Task: Visit the documents section on the page of Apple
Action: Mouse moved to (753, 126)
Screenshot: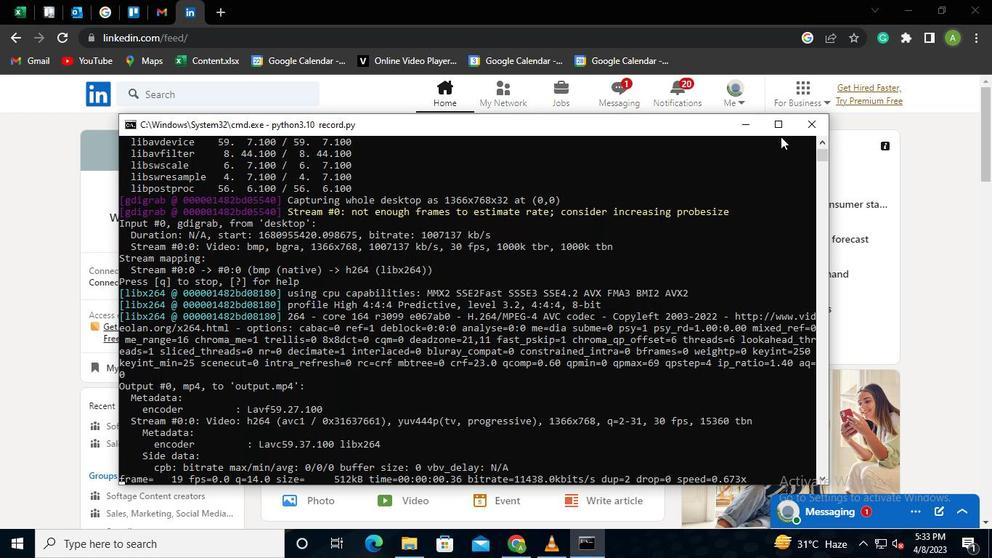 
Action: Mouse pressed left at (753, 126)
Screenshot: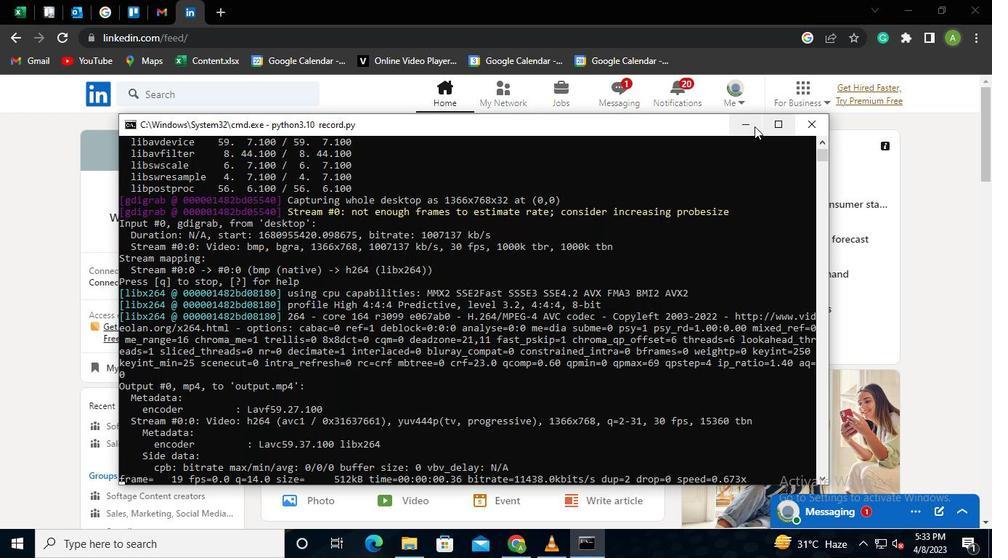 
Action: Mouse moved to (189, 87)
Screenshot: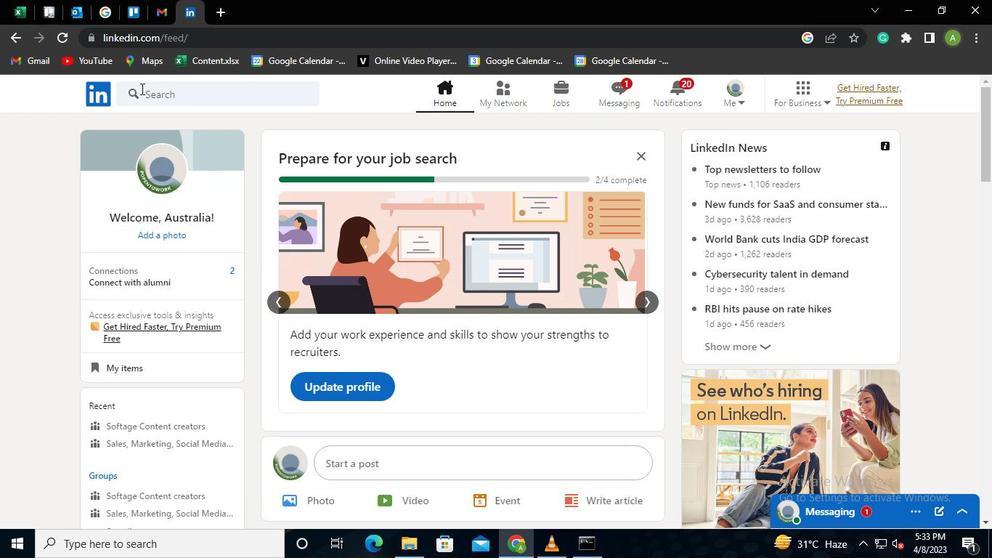 
Action: Mouse pressed left at (189, 87)
Screenshot: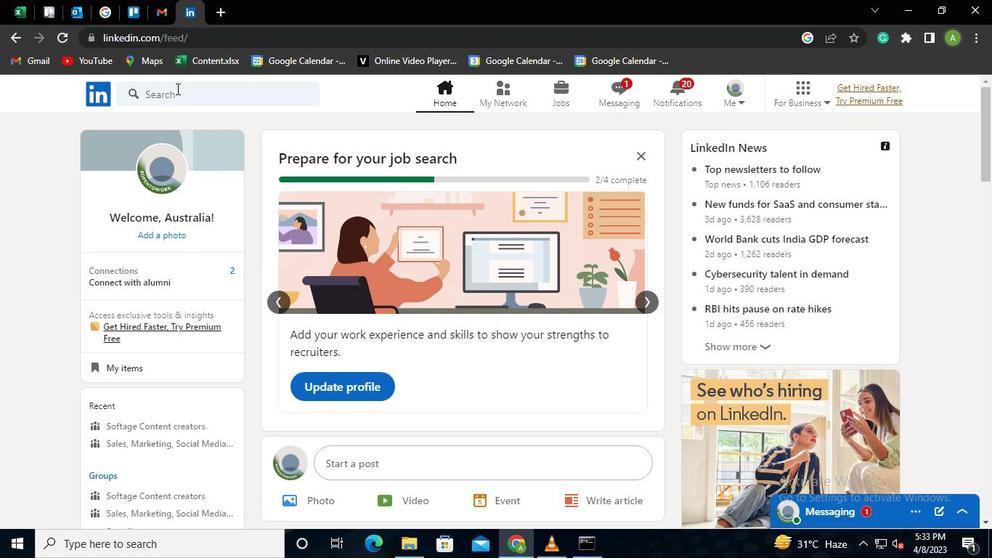 
Action: Mouse moved to (151, 156)
Screenshot: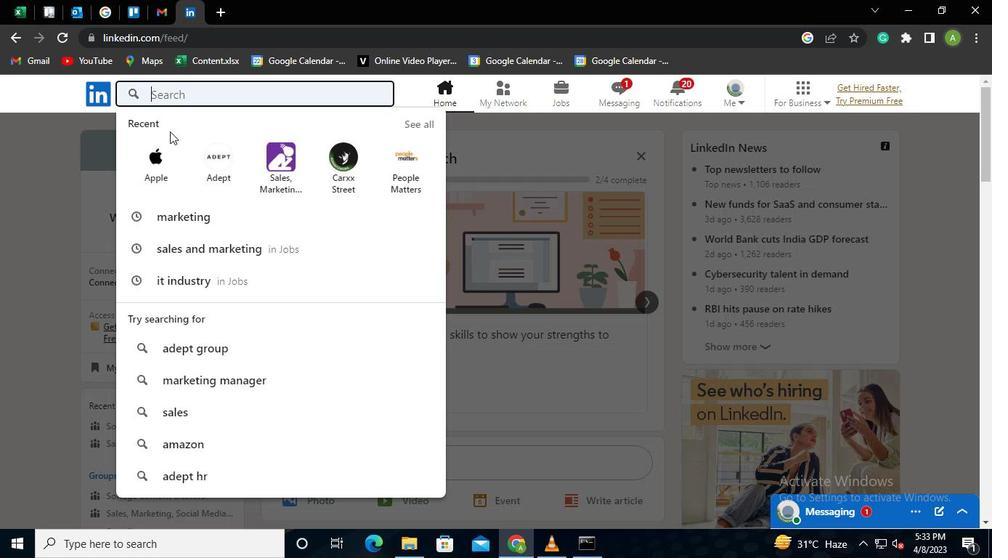 
Action: Mouse pressed left at (151, 156)
Screenshot: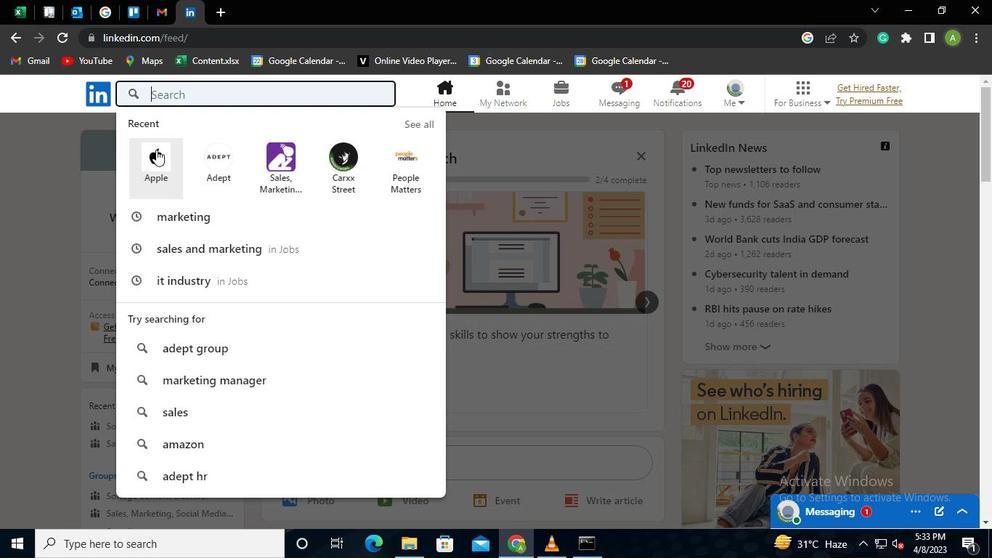 
Action: Mouse moved to (327, 169)
Screenshot: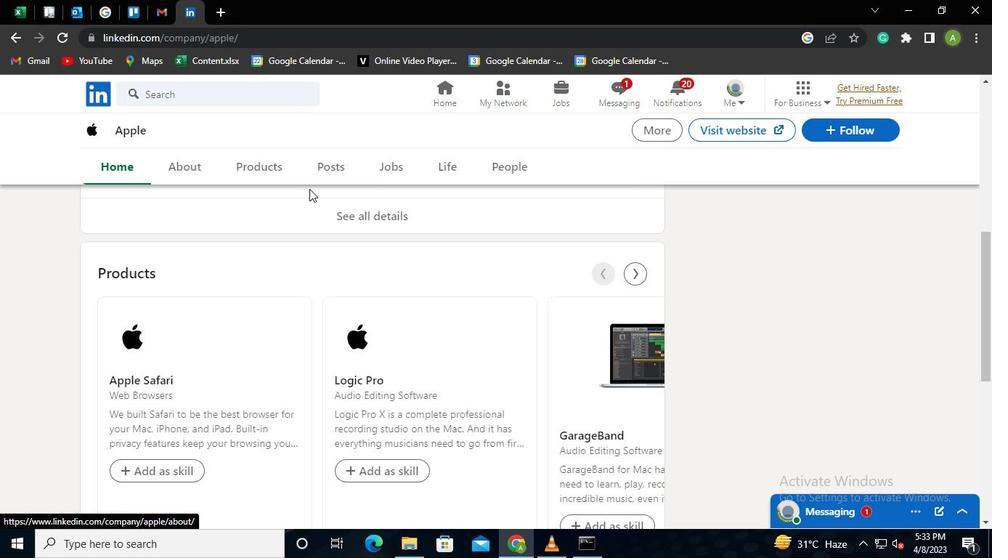 
Action: Mouse pressed left at (327, 169)
Screenshot: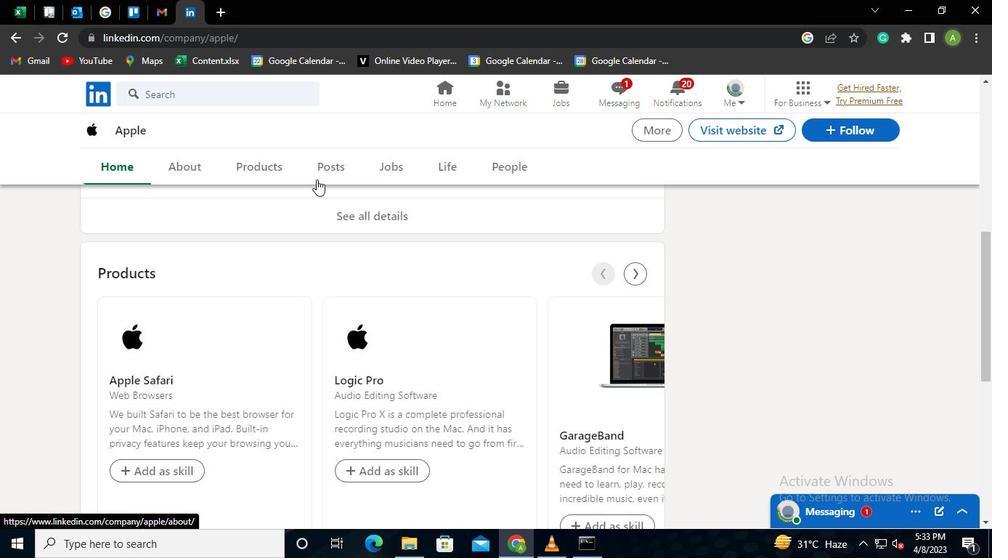 
Action: Mouse moved to (521, 330)
Screenshot: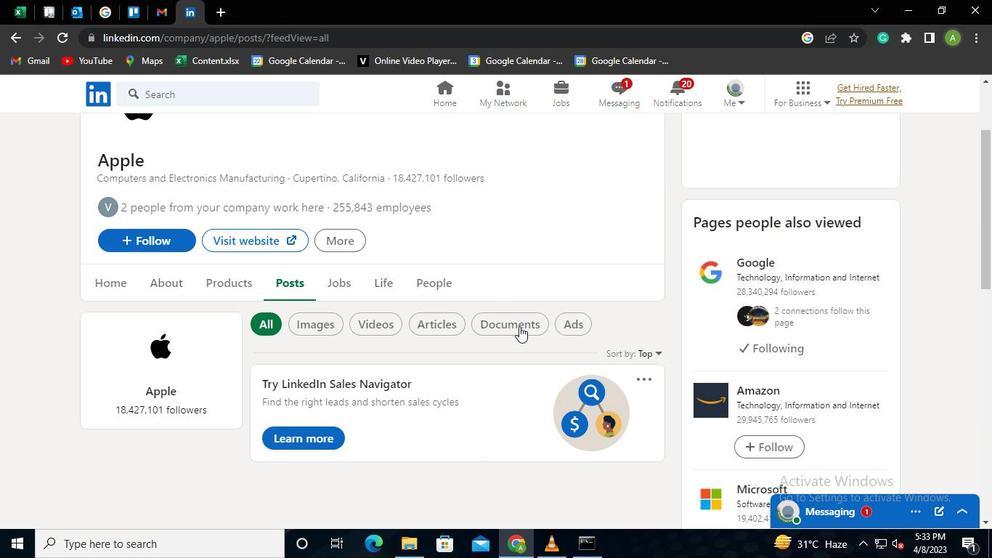 
Action: Mouse pressed left at (521, 330)
Screenshot: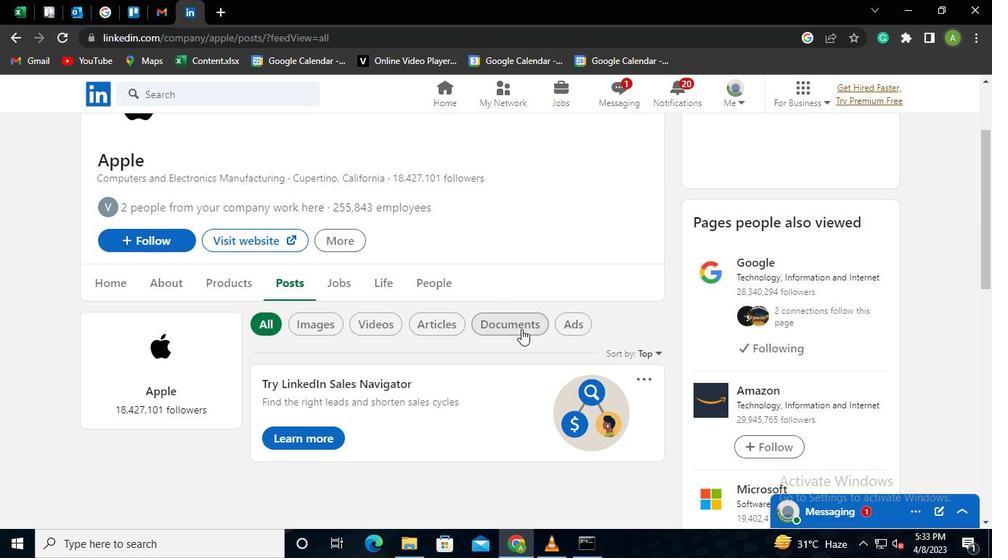 
Action: Mouse moved to (590, 555)
Screenshot: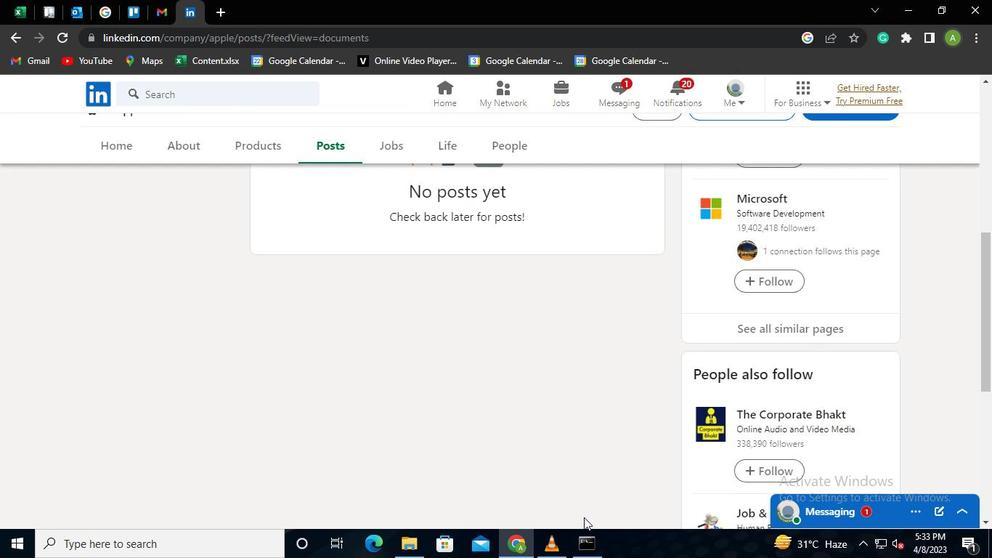 
Action: Mouse pressed left at (590, 555)
Screenshot: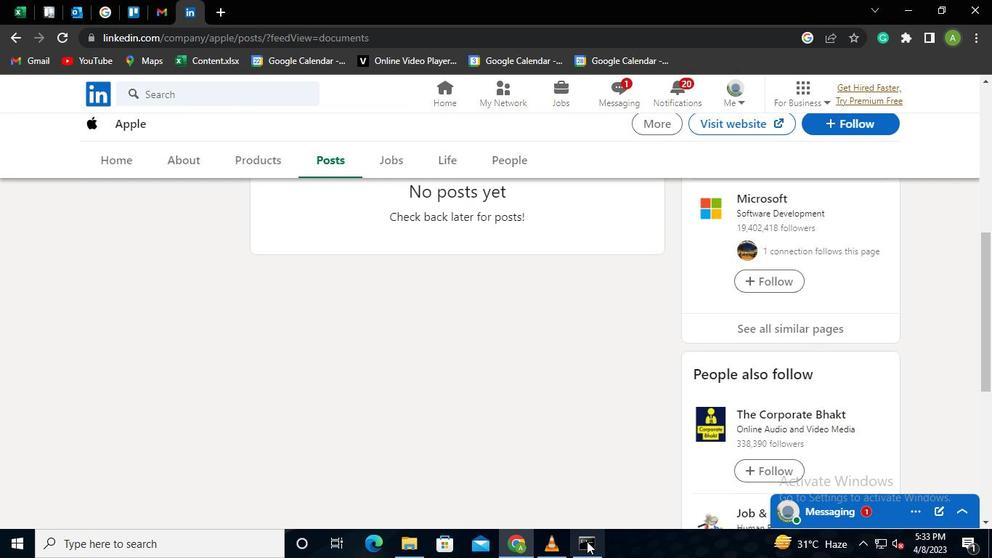 
Action: Mouse moved to (802, 127)
Screenshot: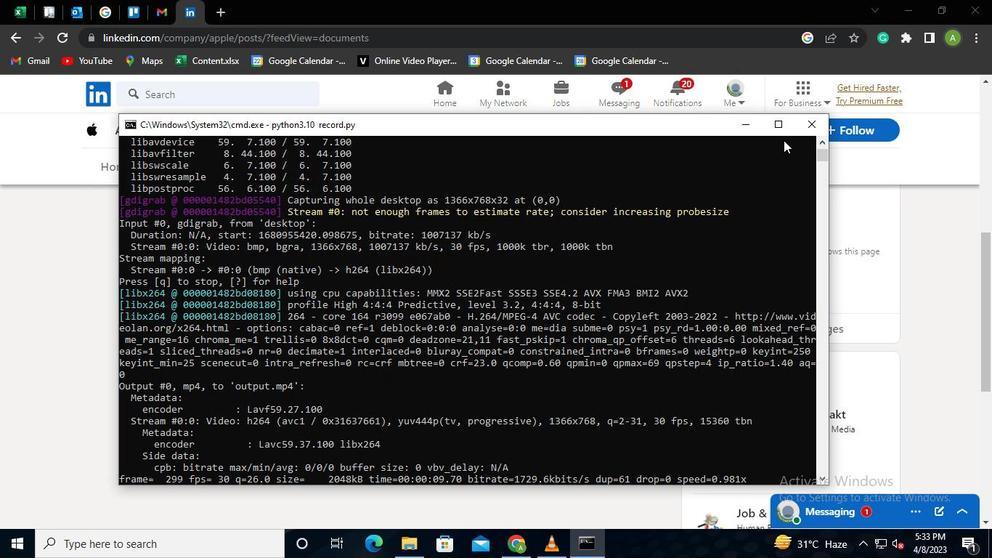 
Action: Mouse pressed left at (802, 127)
Screenshot: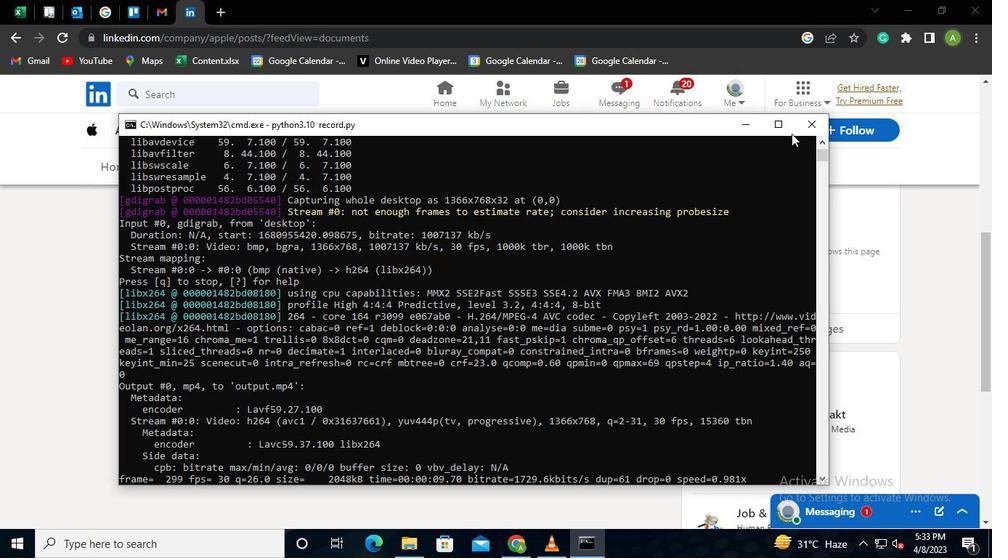 
Action: Mouse moved to (803, 127)
Screenshot: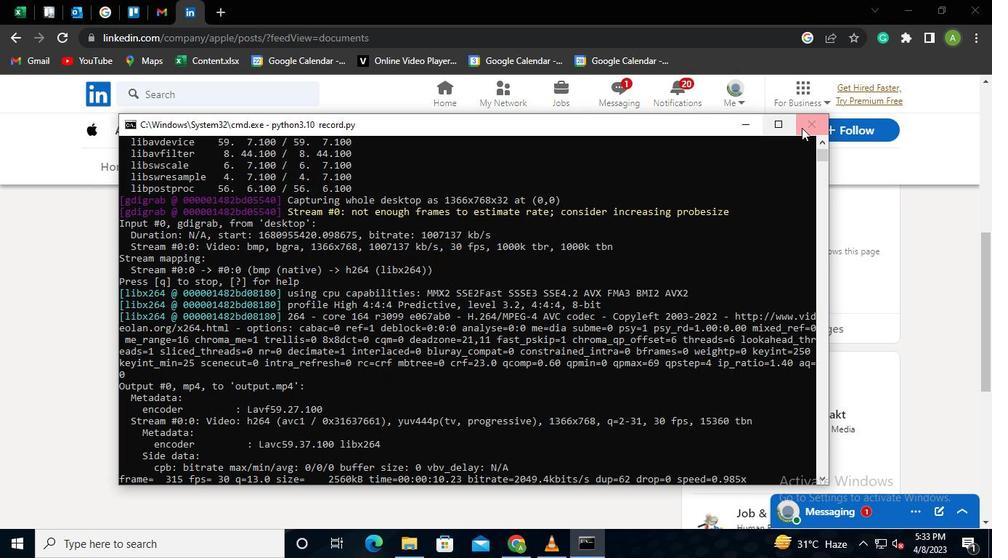 
